Task: Toggle the confirm drag and drop option in the explorer.
Action: Mouse moved to (17, 596)
Screenshot: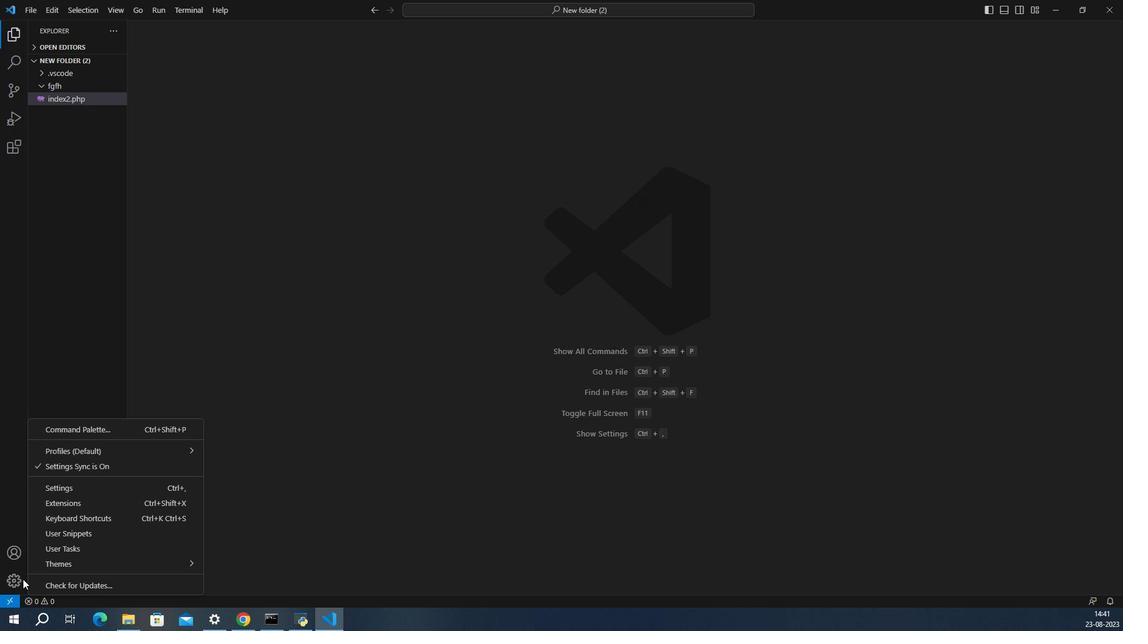 
Action: Mouse pressed left at (17, 596)
Screenshot: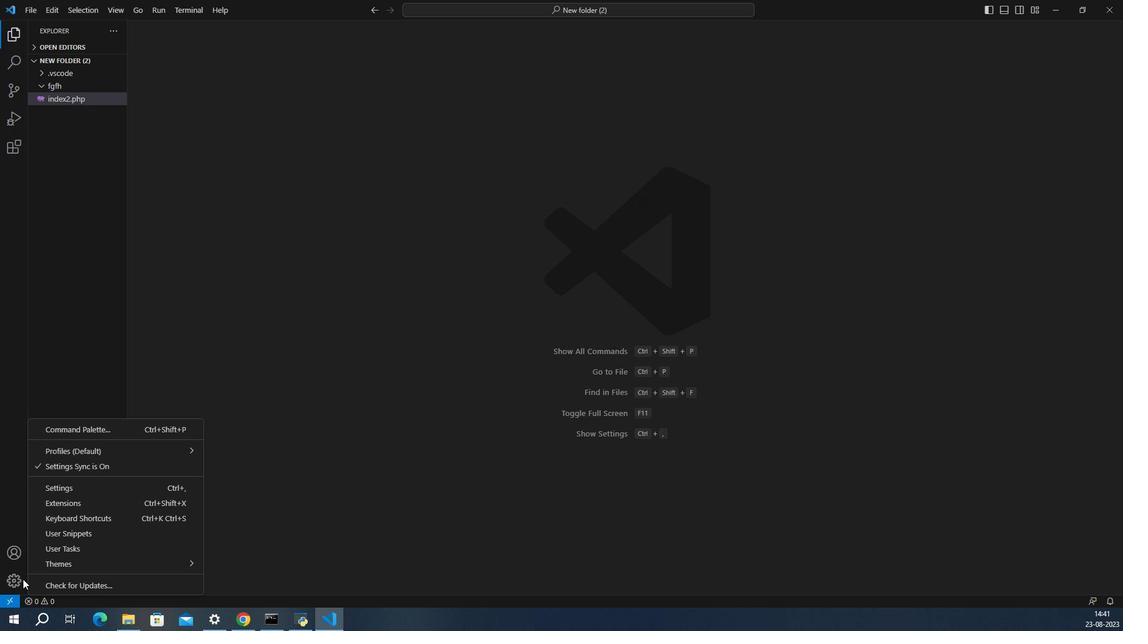 
Action: Mouse moved to (63, 489)
Screenshot: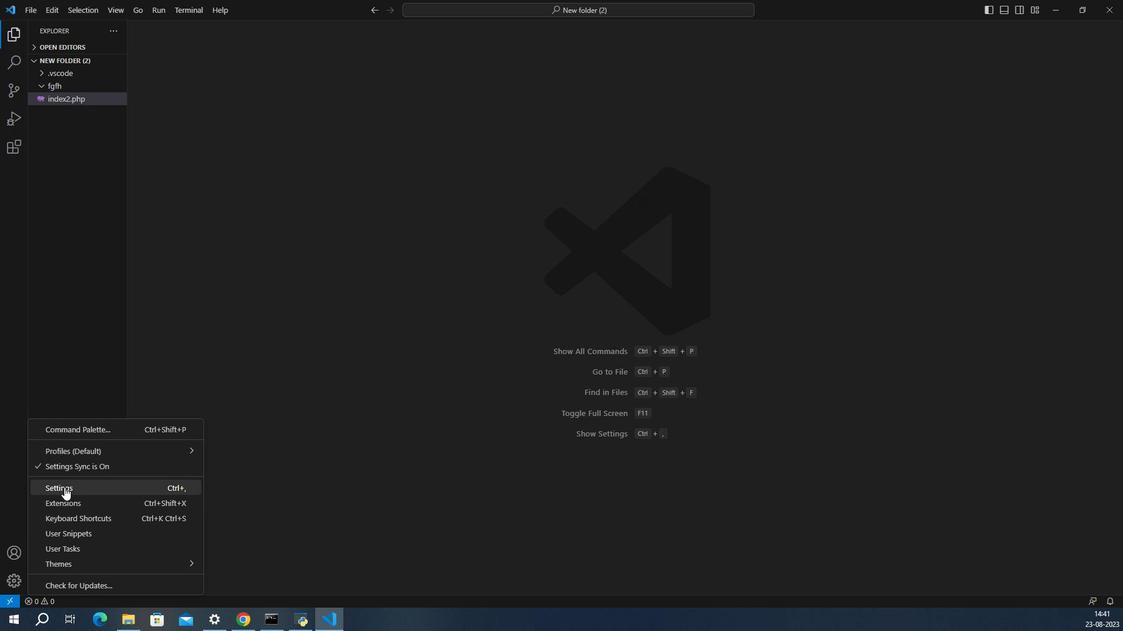 
Action: Mouse pressed left at (63, 489)
Screenshot: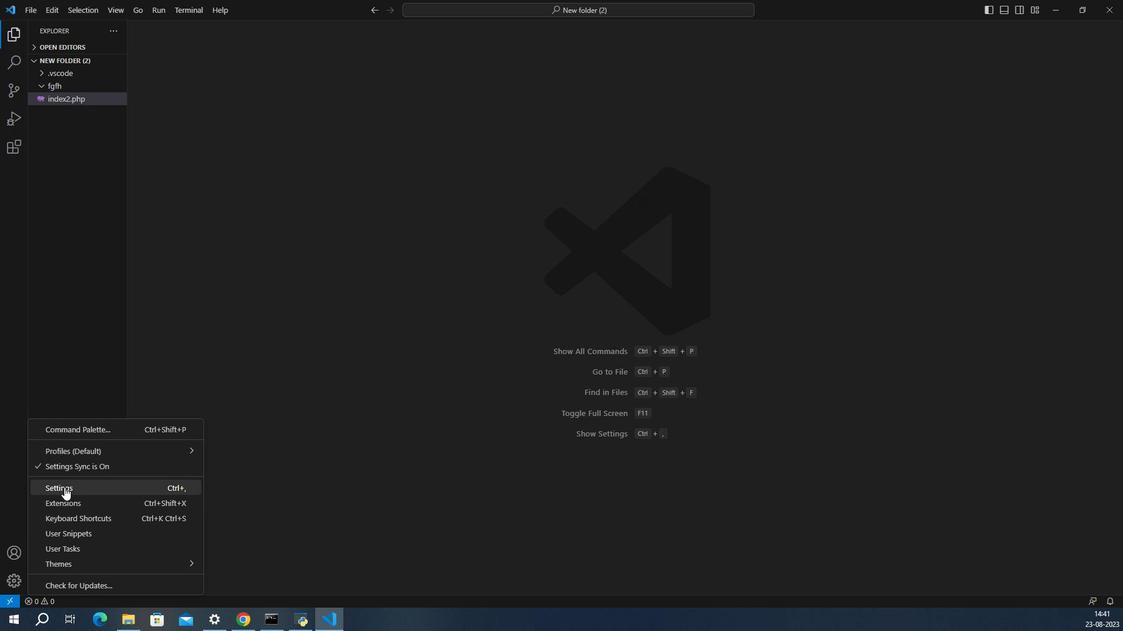 
Action: Mouse moved to (542, 567)
Screenshot: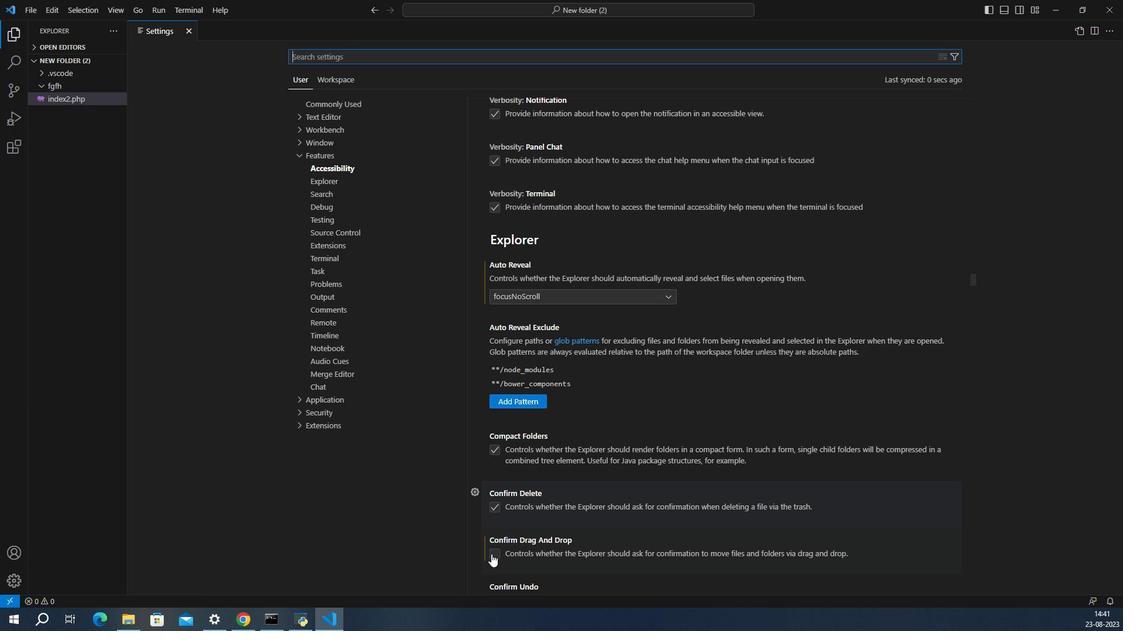 
Action: Mouse pressed left at (542, 567)
Screenshot: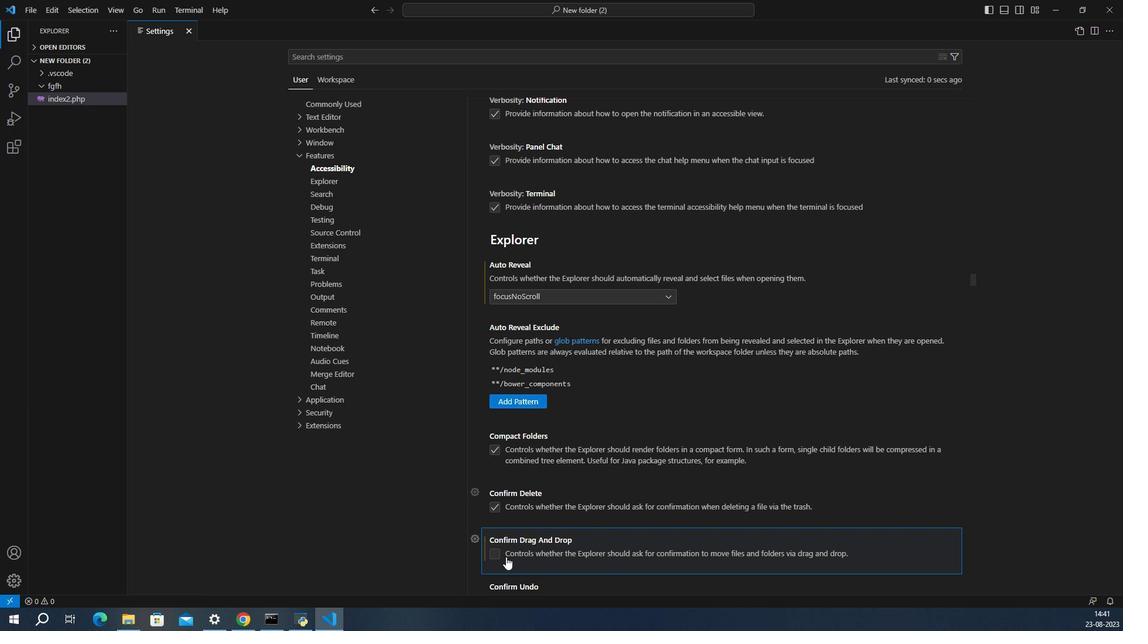 
Action: Mouse moved to (600, 579)
Screenshot: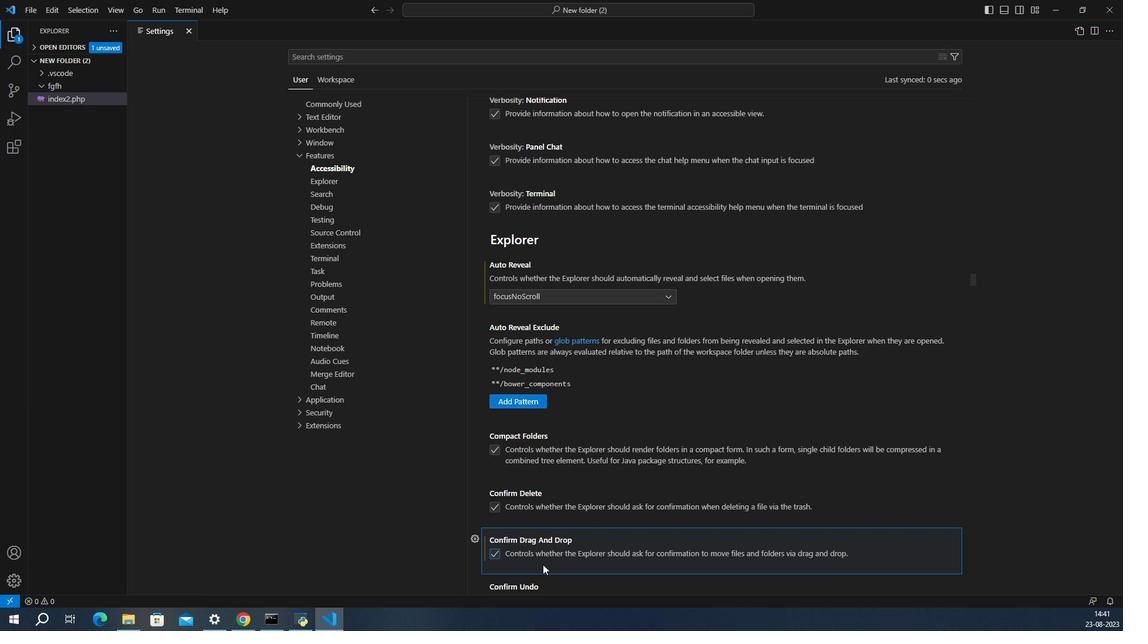 
